 Task: Add Northern Chef Jumbo Butterfly Shrimp With Sweet Chili Sauce to the cart.
Action: Mouse moved to (23, 133)
Screenshot: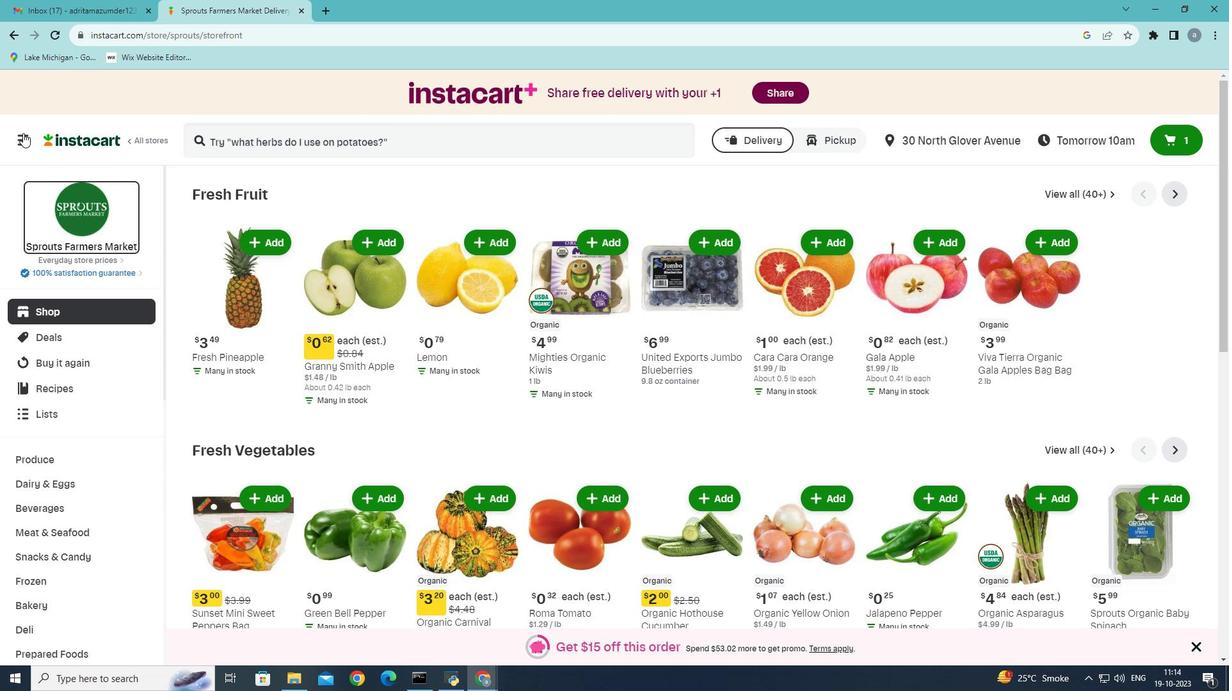 
Action: Mouse pressed left at (23, 133)
Screenshot: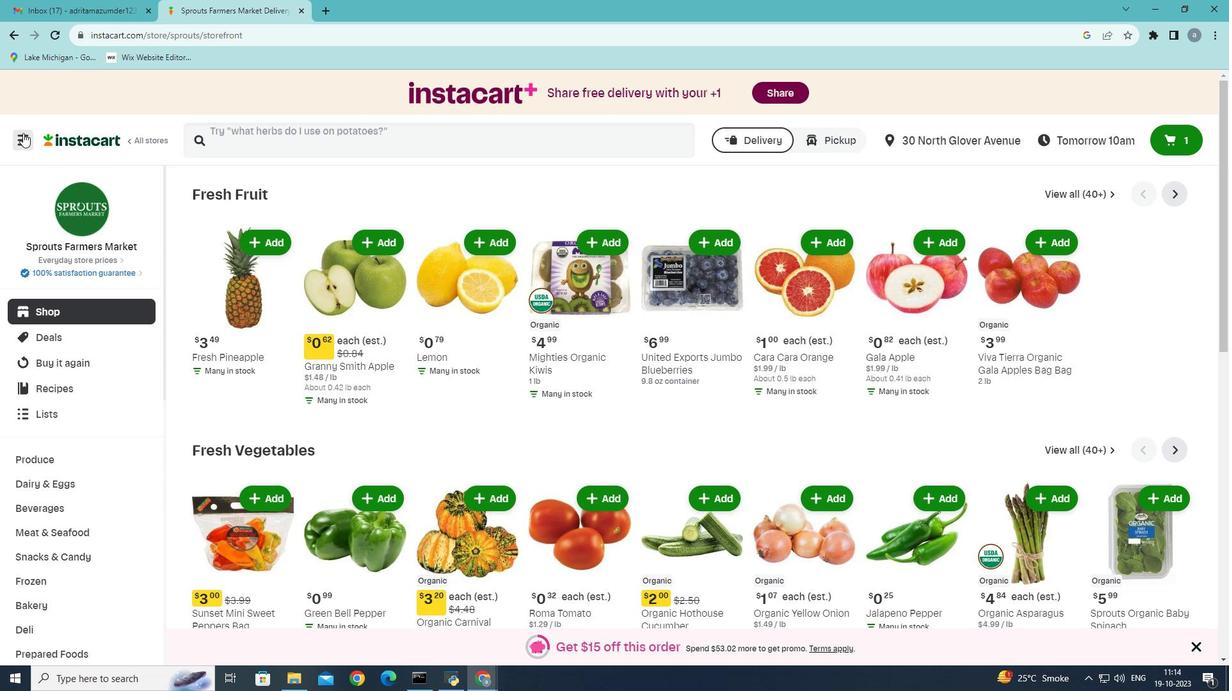 
Action: Mouse moved to (63, 376)
Screenshot: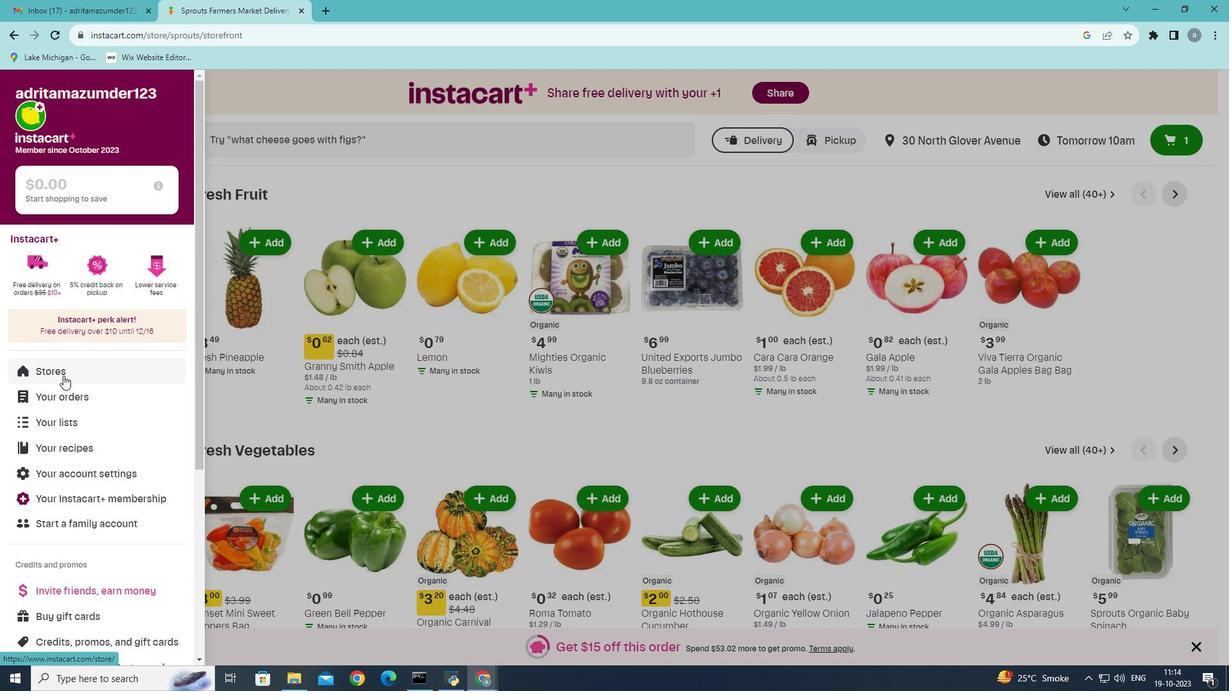 
Action: Mouse pressed left at (63, 376)
Screenshot: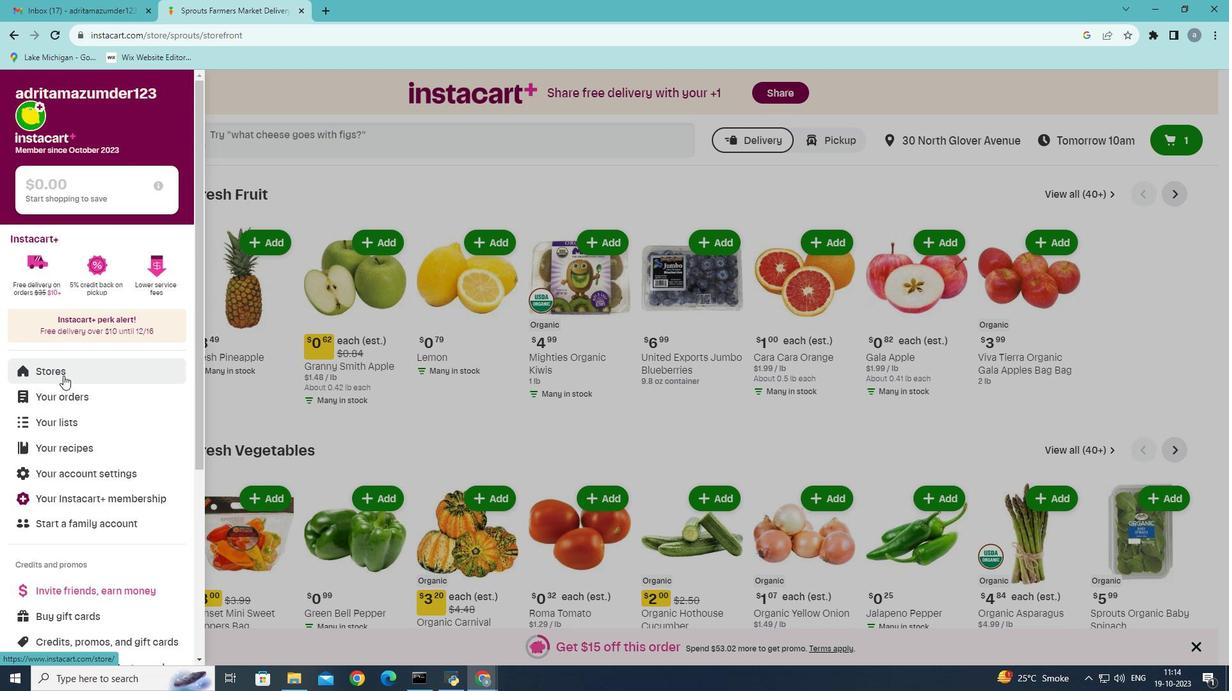 
Action: Mouse moved to (300, 146)
Screenshot: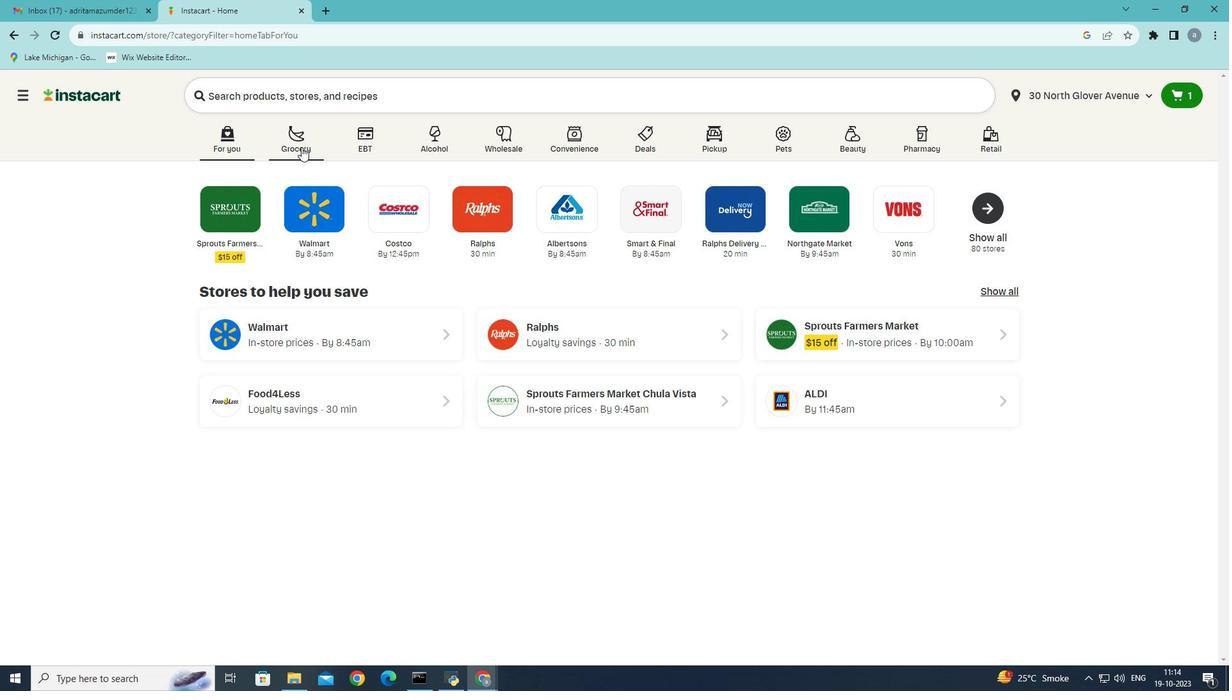 
Action: Mouse pressed left at (300, 146)
Screenshot: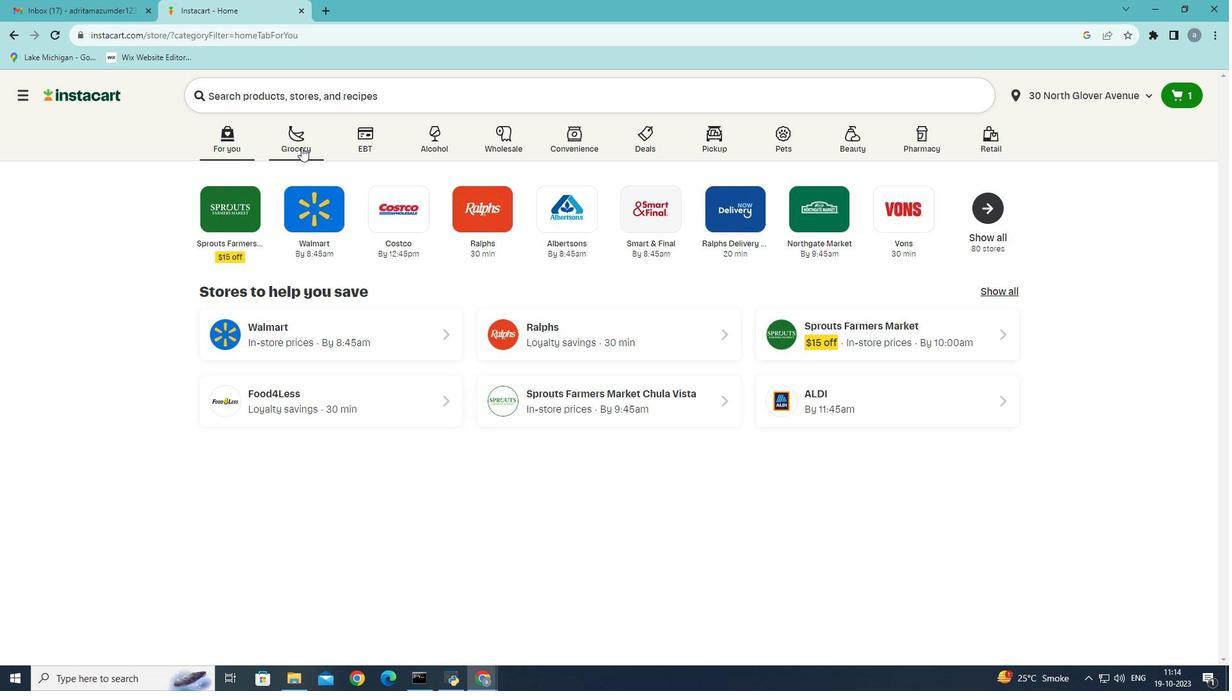 
Action: Mouse moved to (270, 377)
Screenshot: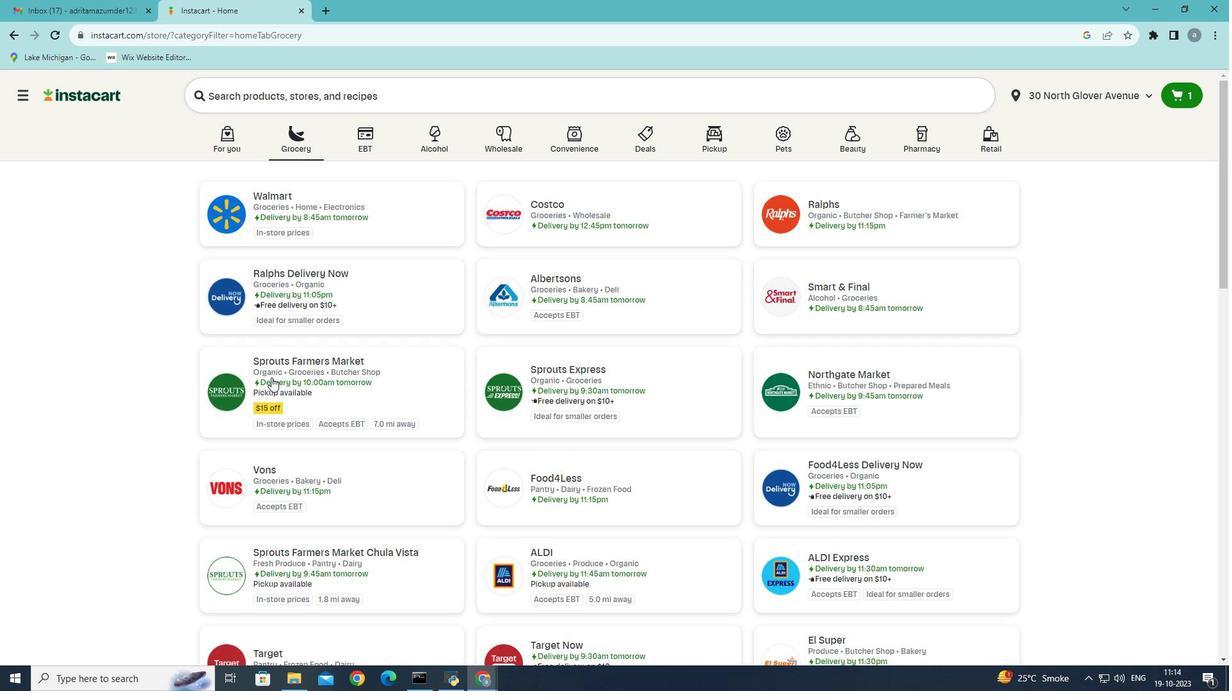 
Action: Mouse pressed left at (270, 377)
Screenshot: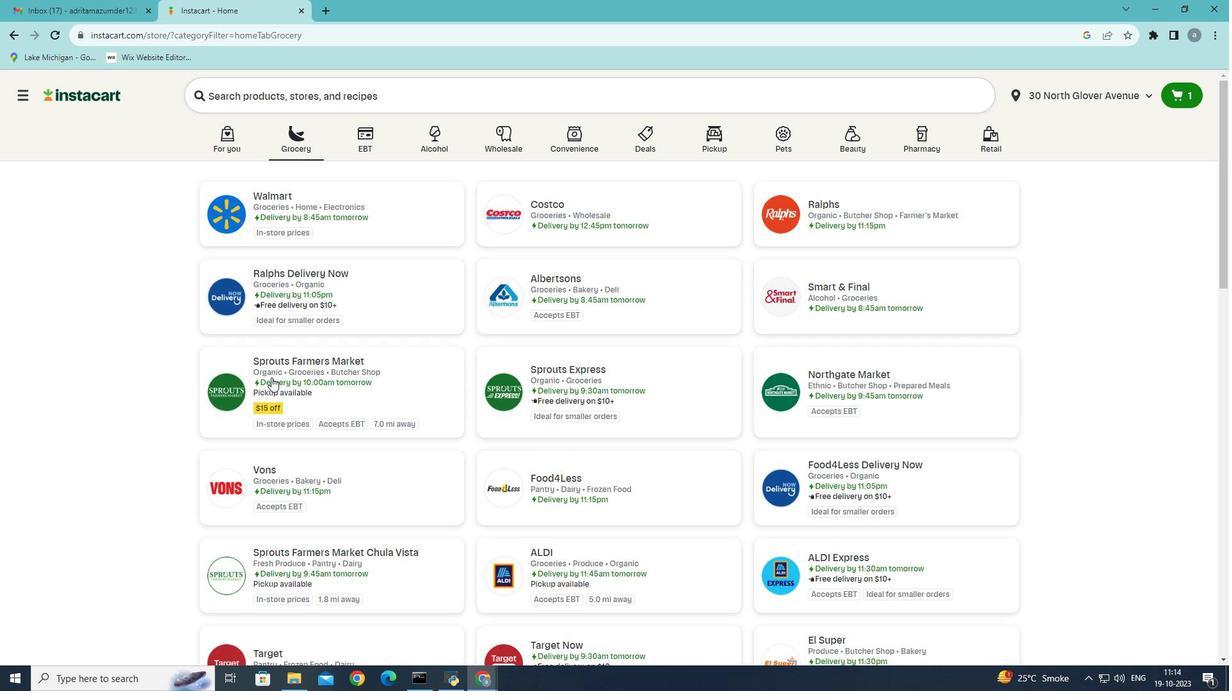 
Action: Mouse moved to (94, 534)
Screenshot: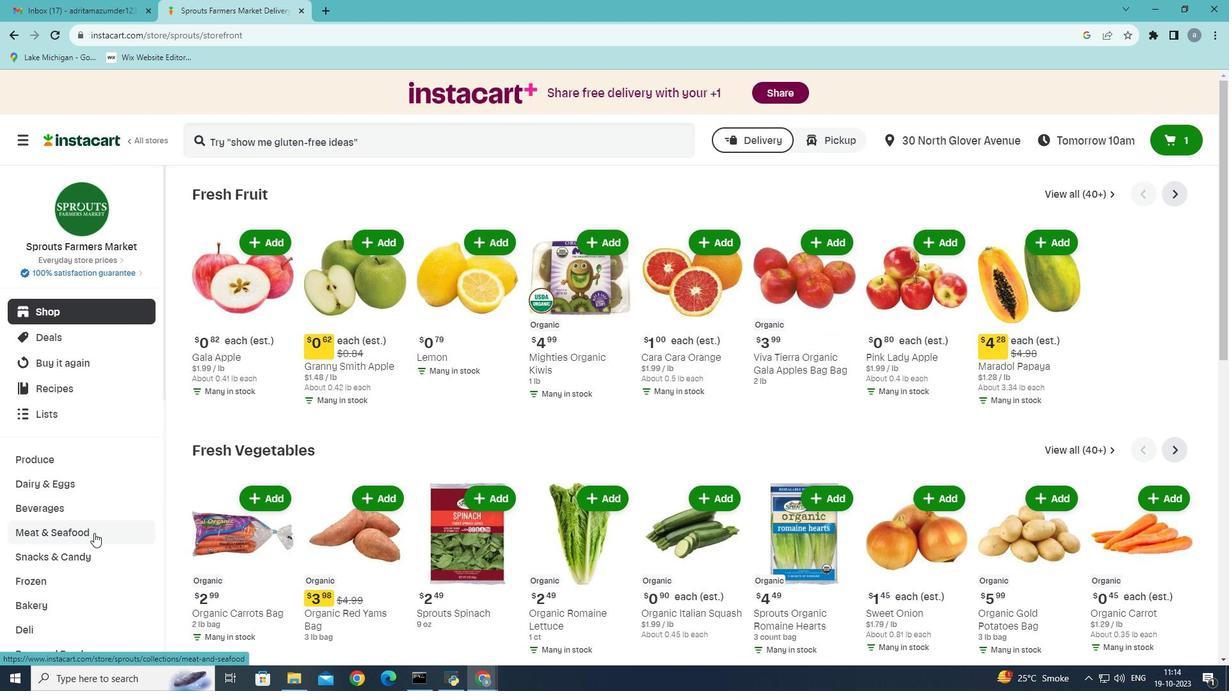 
Action: Mouse pressed left at (94, 534)
Screenshot: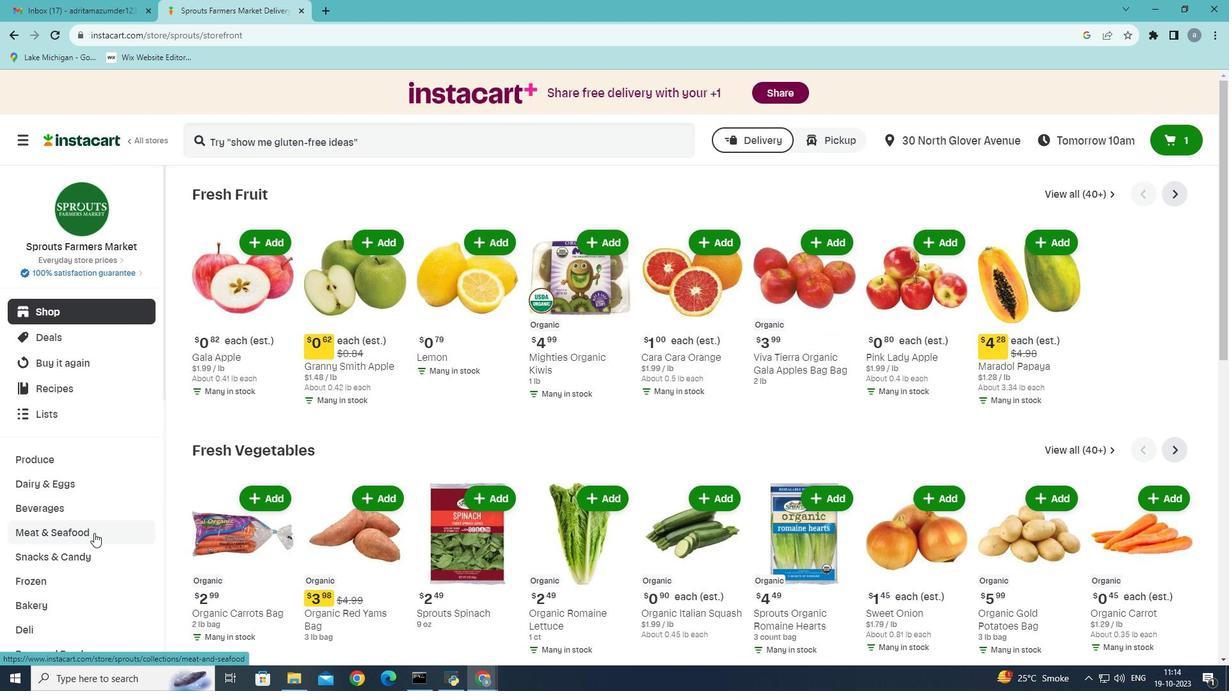 
Action: Mouse moved to (566, 222)
Screenshot: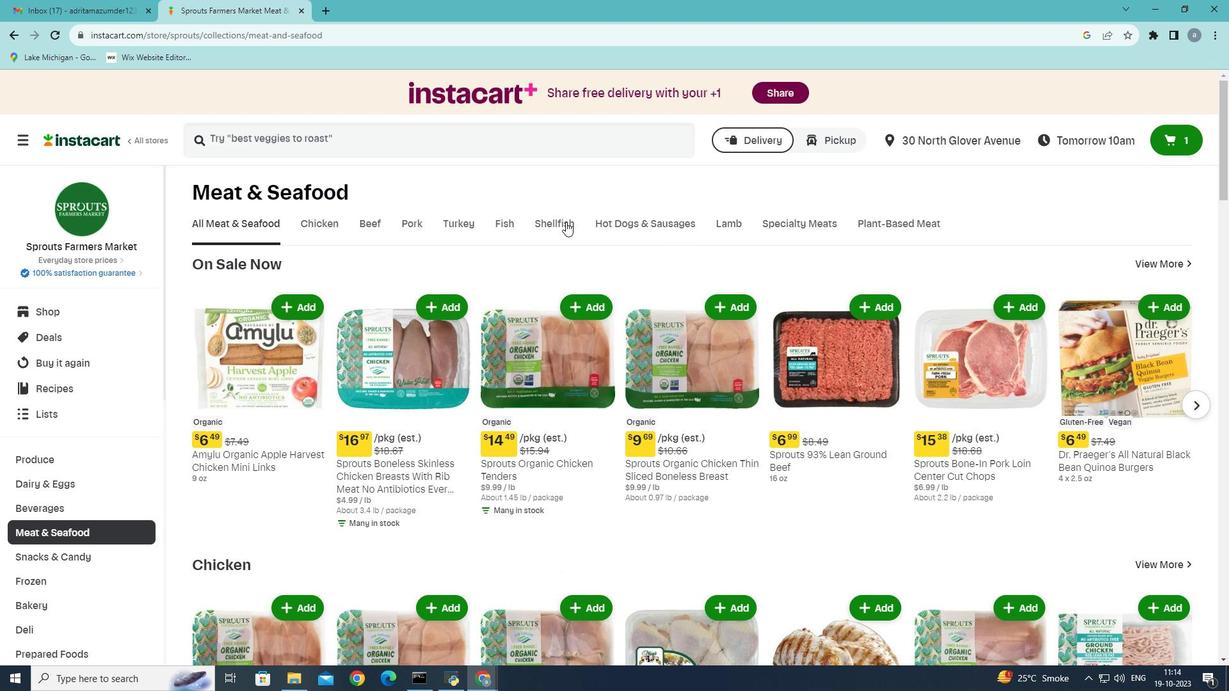 
Action: Mouse pressed left at (566, 222)
Screenshot: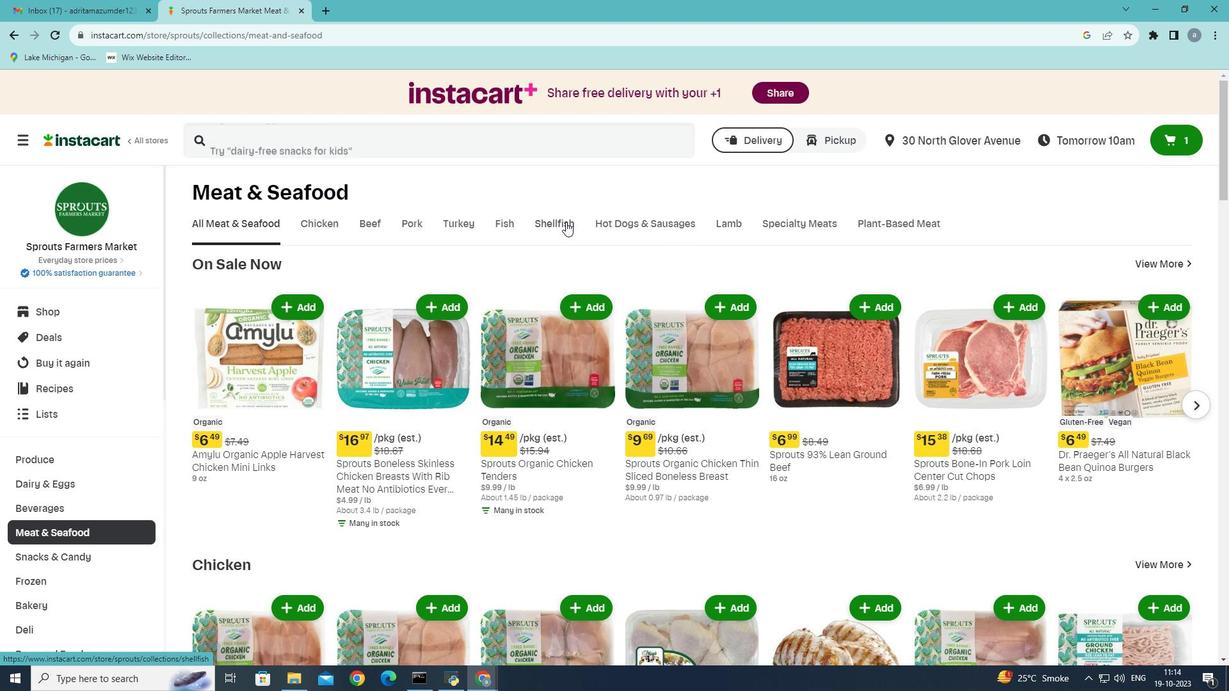 
Action: Mouse moved to (873, 470)
Screenshot: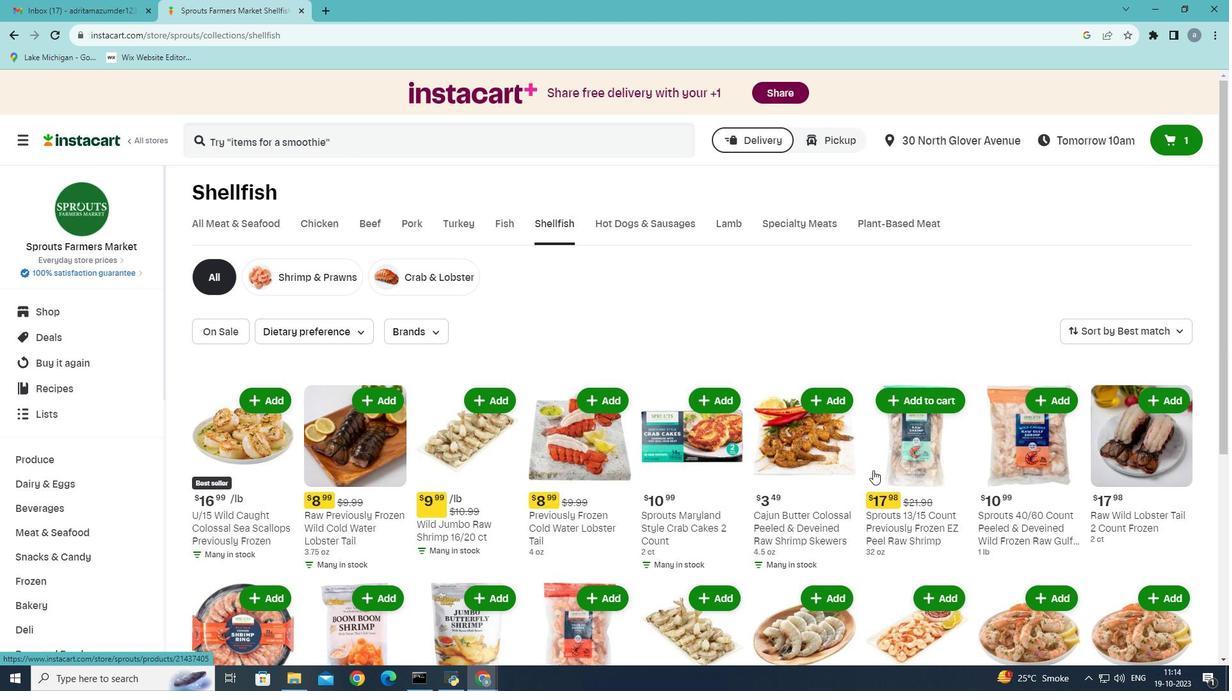 
Action: Mouse scrolled (873, 470) with delta (0, 0)
Screenshot: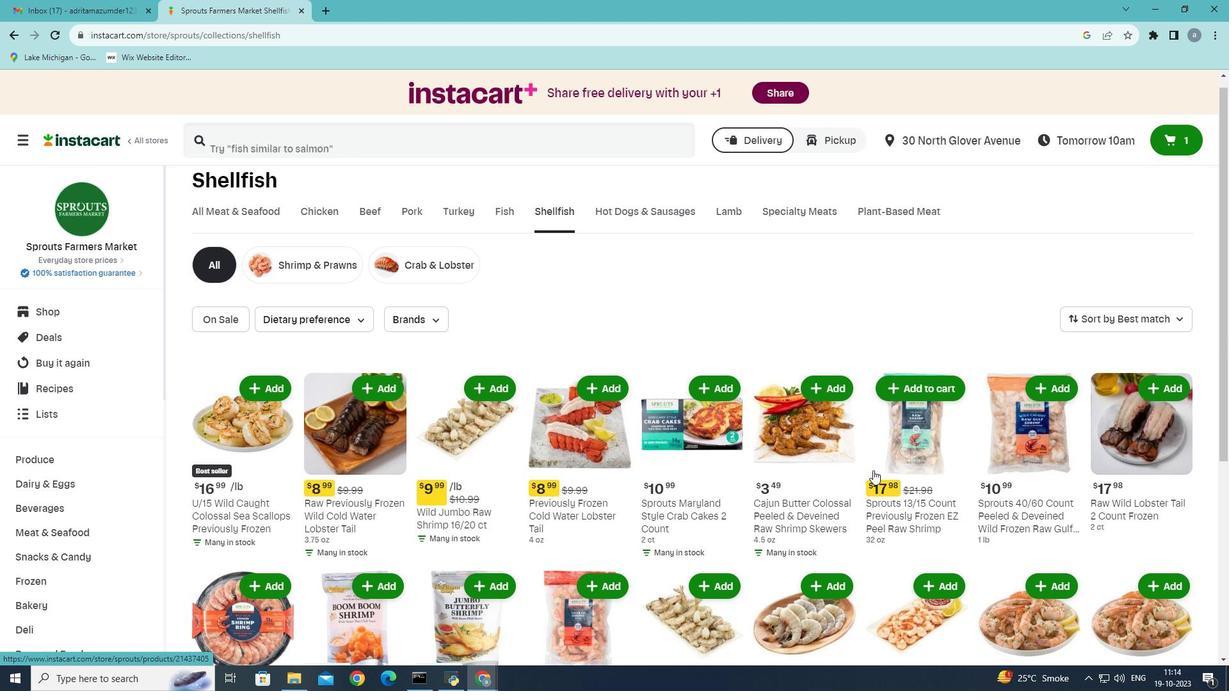
Action: Mouse scrolled (873, 470) with delta (0, 0)
Screenshot: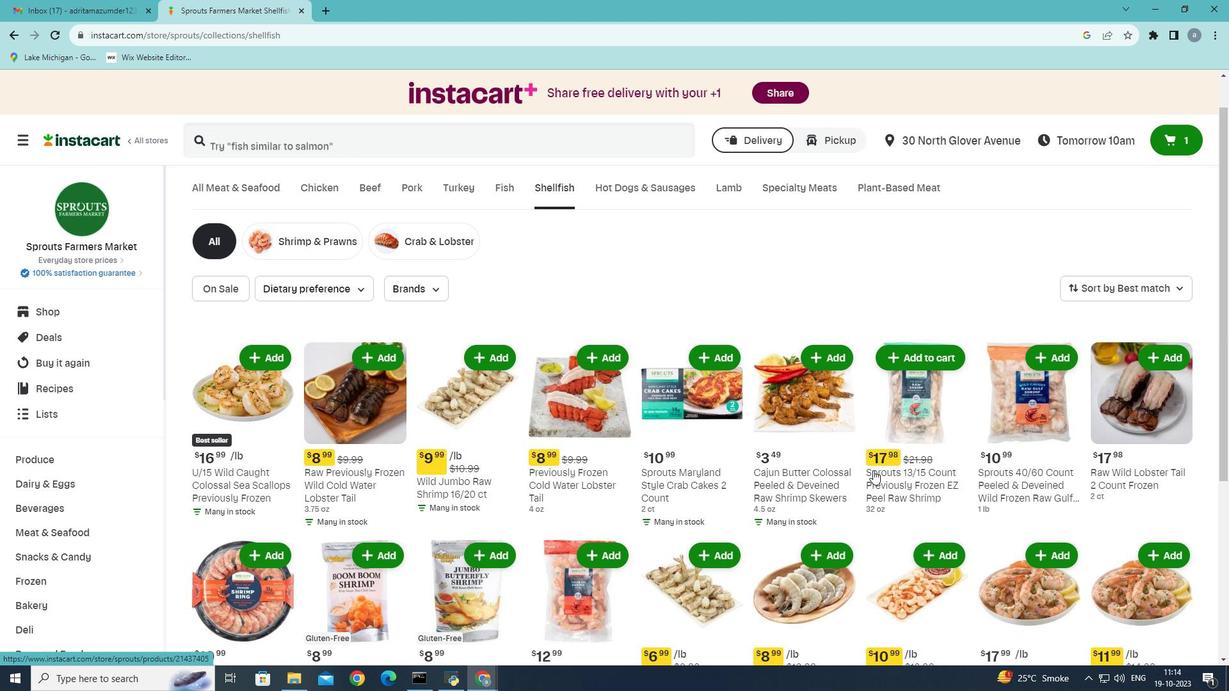 
Action: Mouse moved to (493, 466)
Screenshot: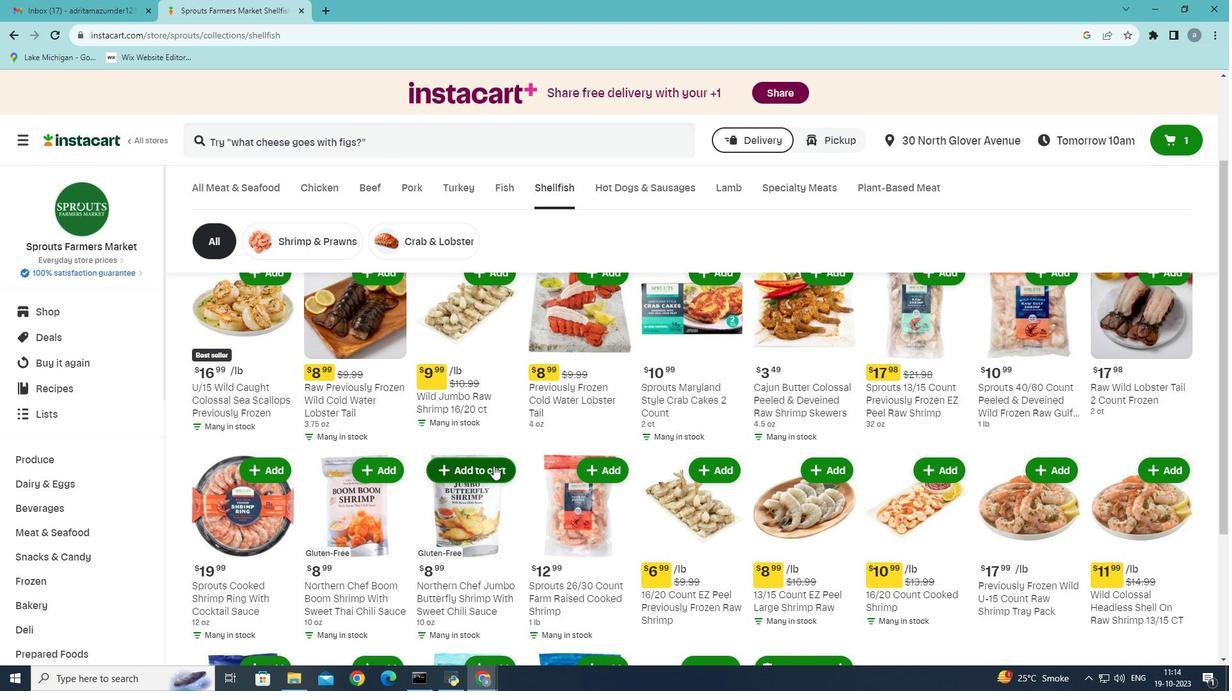 
Action: Mouse pressed left at (493, 466)
Screenshot: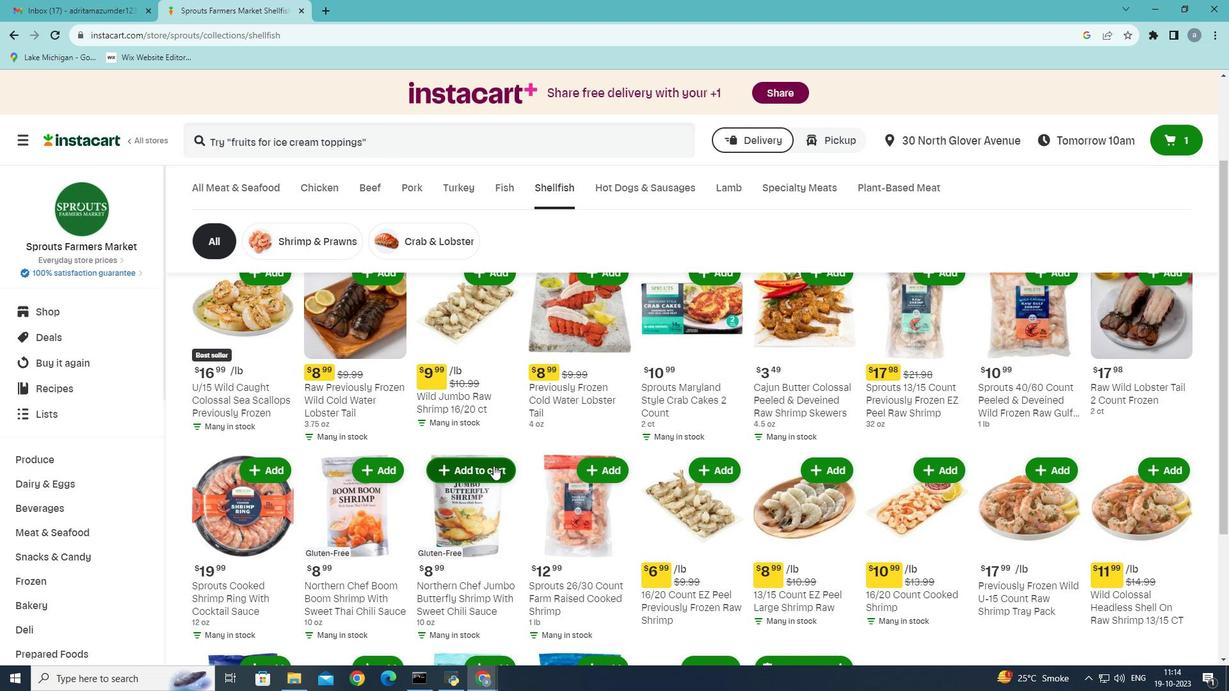 
Action: Mouse moved to (488, 471)
Screenshot: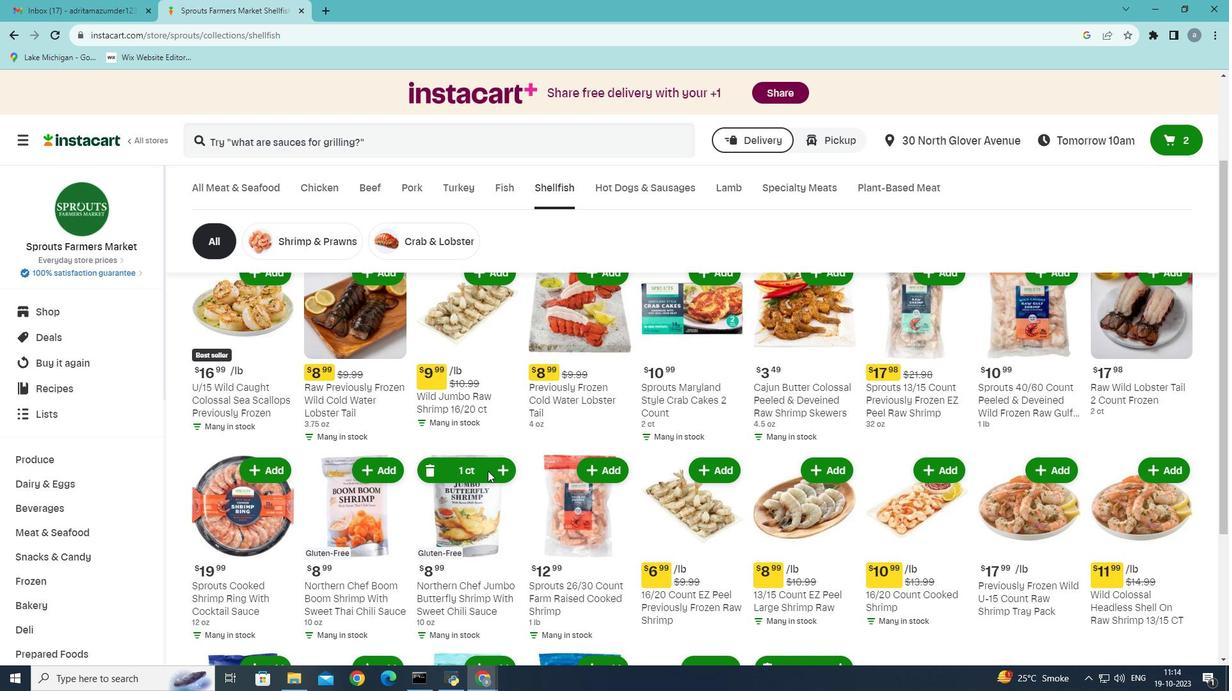 
